 Task: Search for the best food truck rallies in Minneapolis, Minnesota.
Action: Mouse moved to (120, 24)
Screenshot: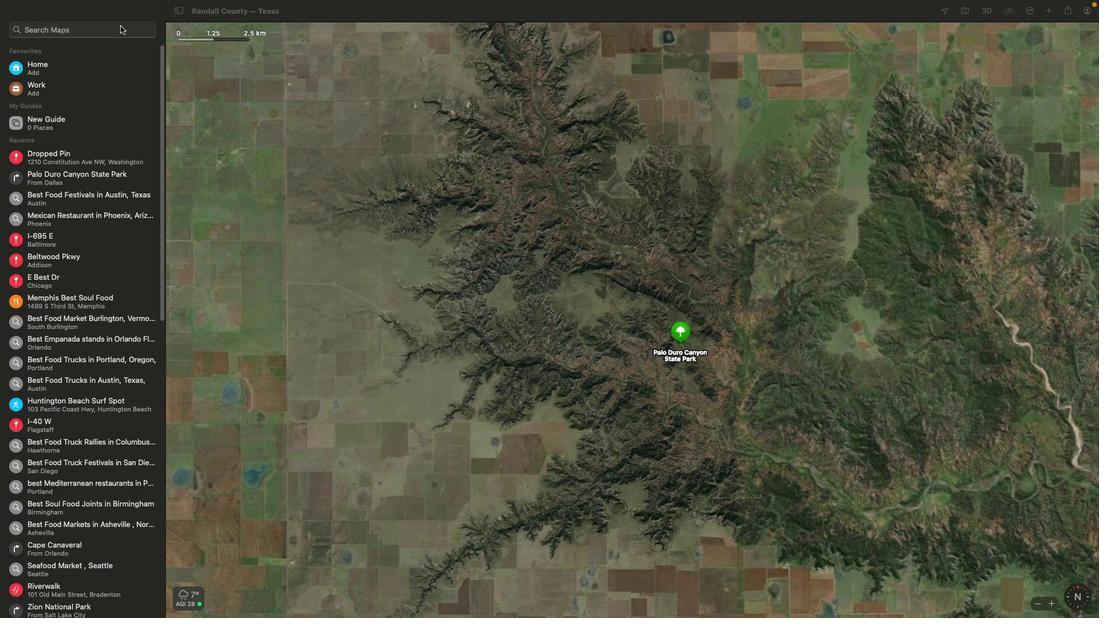 
Action: Mouse pressed left at (120, 24)
Screenshot: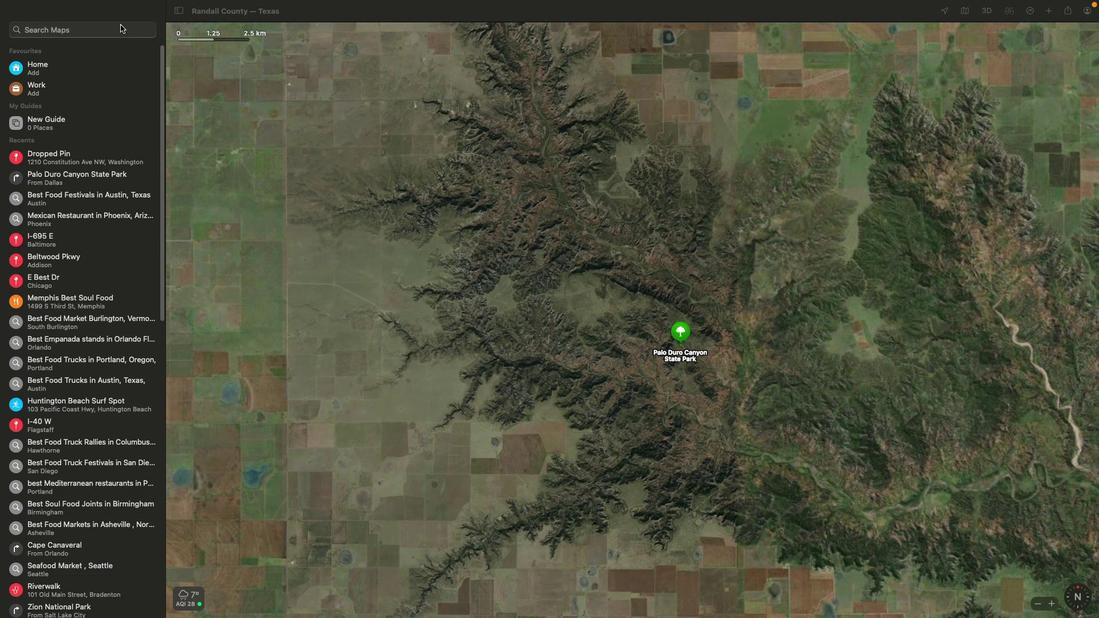 
Action: Key pressed Key.shift'B''e''s''t'Key.spaceKey.shift'F''o''o''d'Key.spaceKey.shift'T''r''u''c''k'Key.spaceKey.shift'R''a''l''l''i''e''s'Key.space'i''n'Key.spaceKey.shift'M''i''n''n''e''a''p''o''l''i''s''\x03'
Screenshot: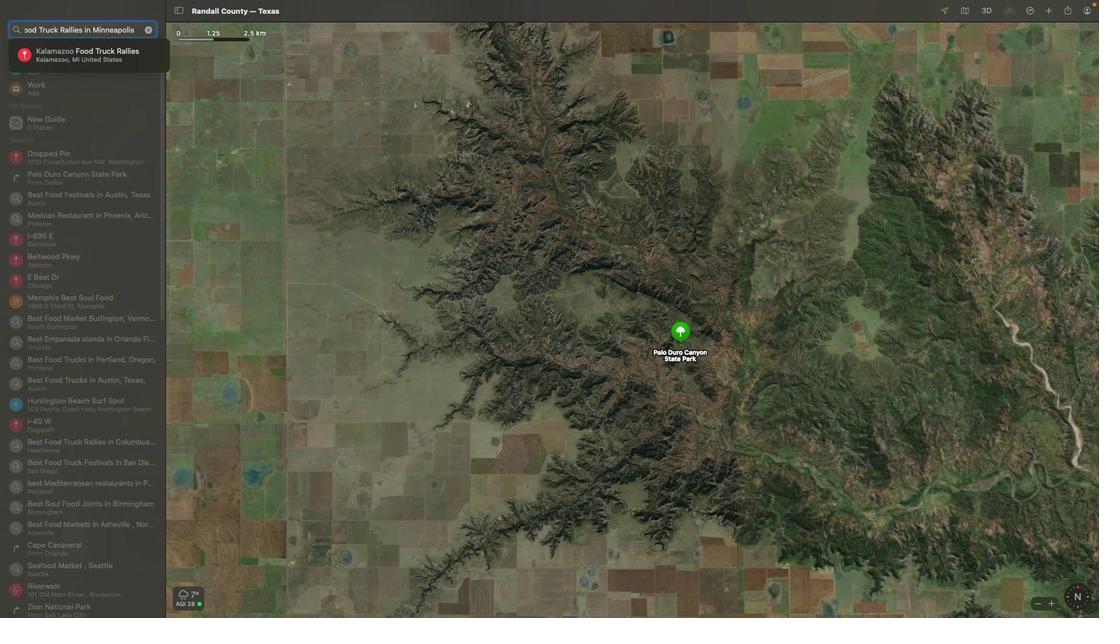 
Action: Mouse moved to (88, 67)
Screenshot: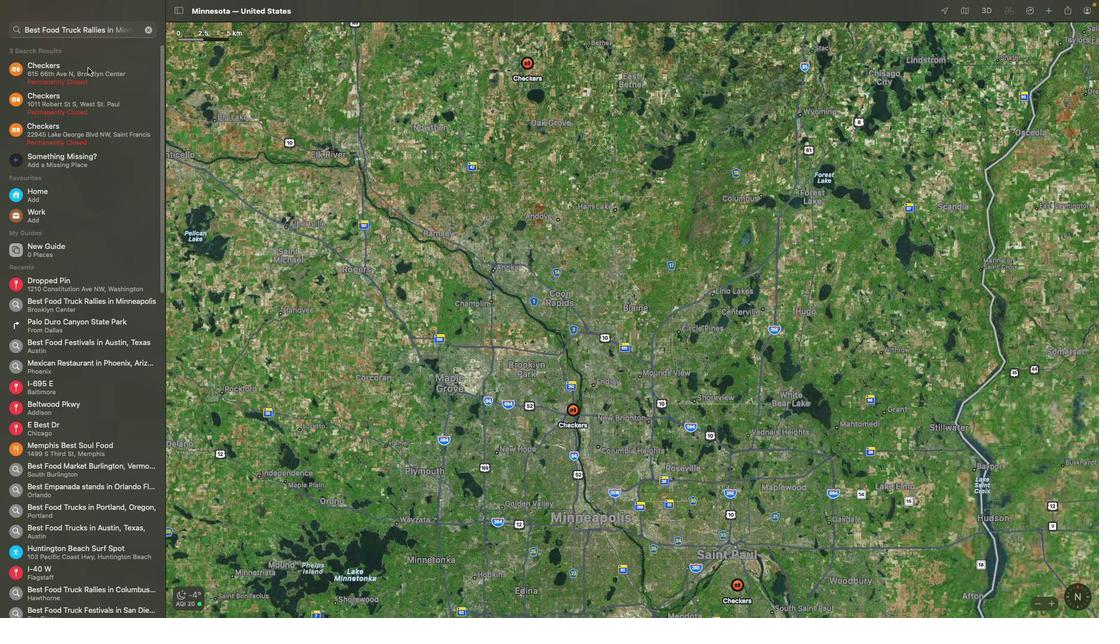 
Action: Mouse pressed left at (88, 67)
Screenshot: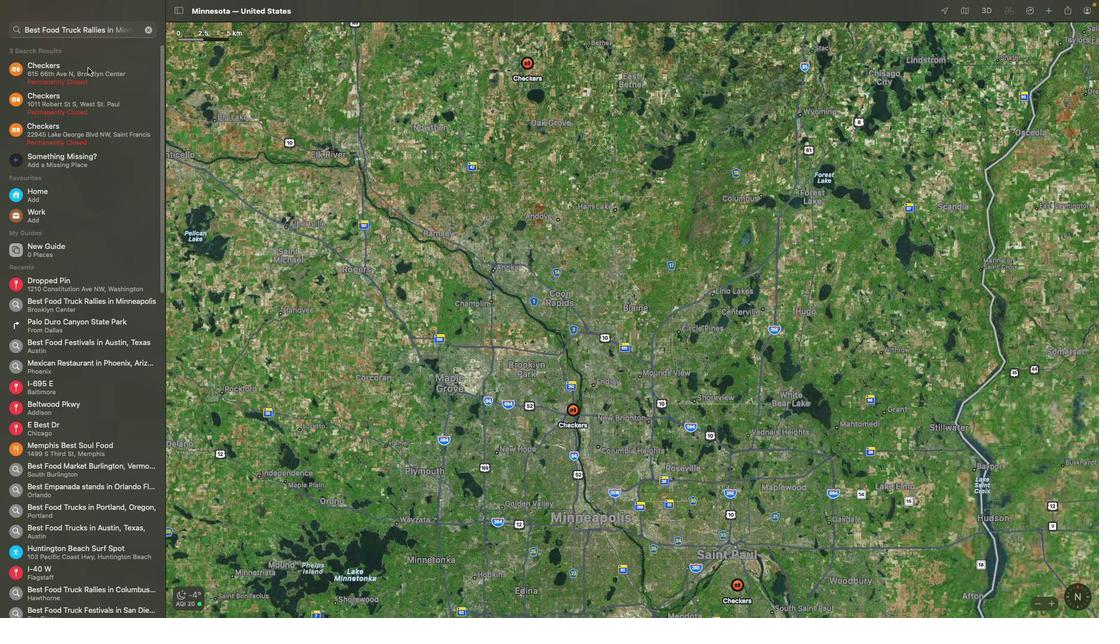
Action: Mouse moved to (80, 102)
Screenshot: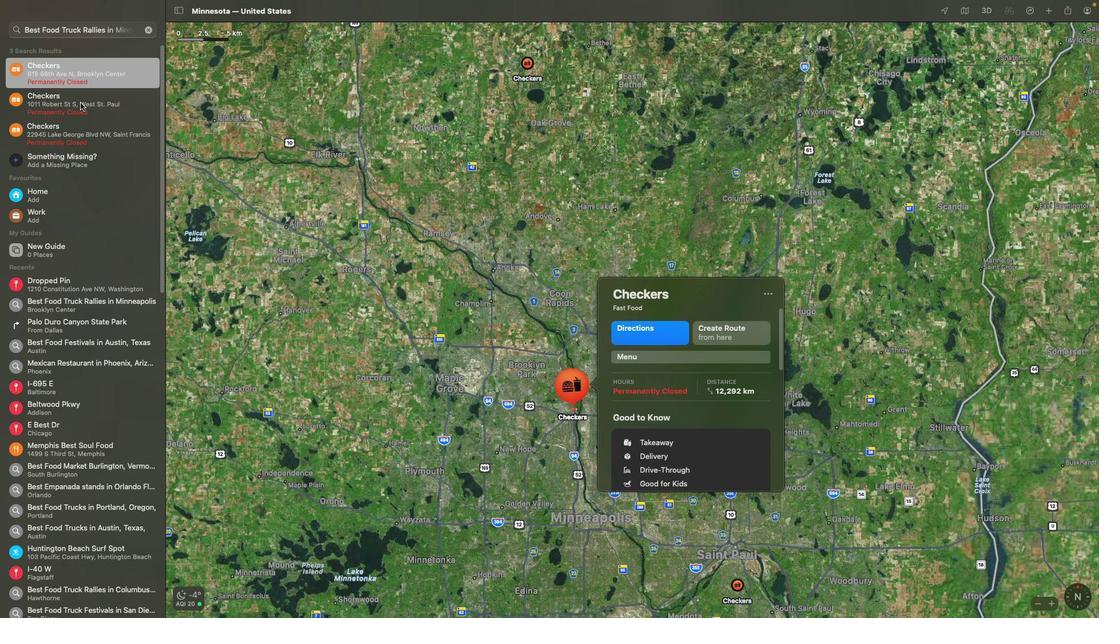 
Action: Mouse pressed left at (80, 102)
Screenshot: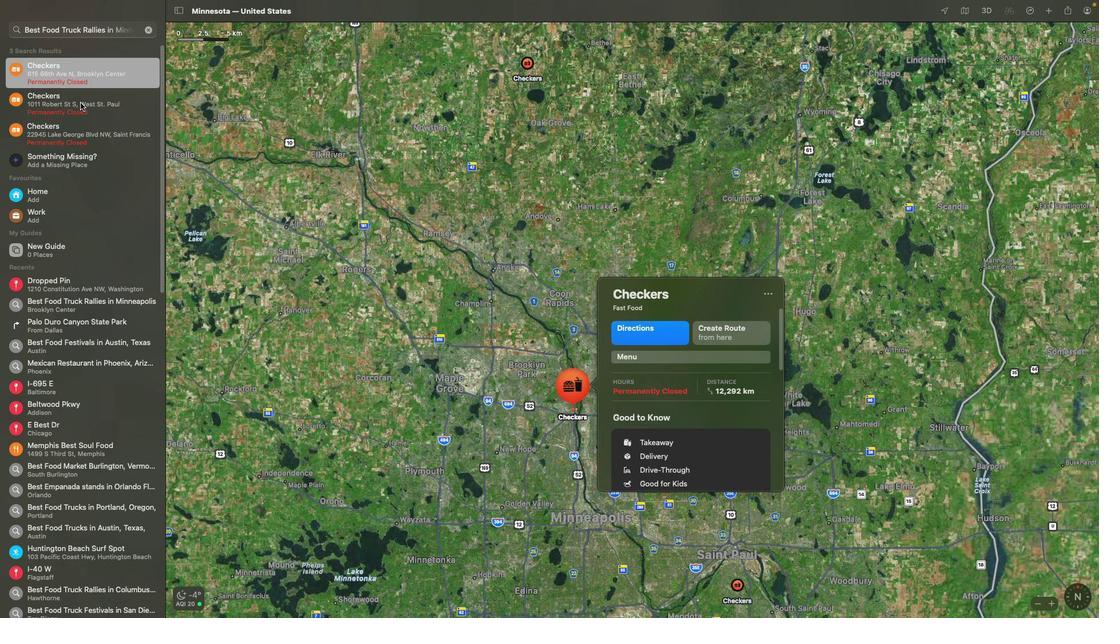 
Action: Mouse moved to (71, 127)
Screenshot: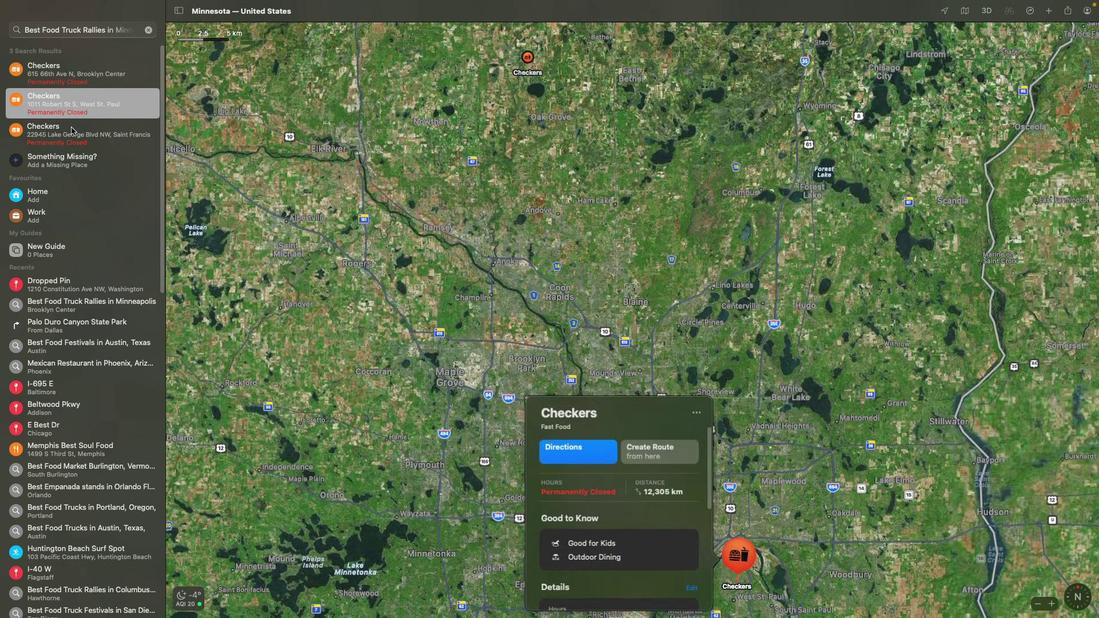 
Action: Mouse pressed left at (71, 127)
Screenshot: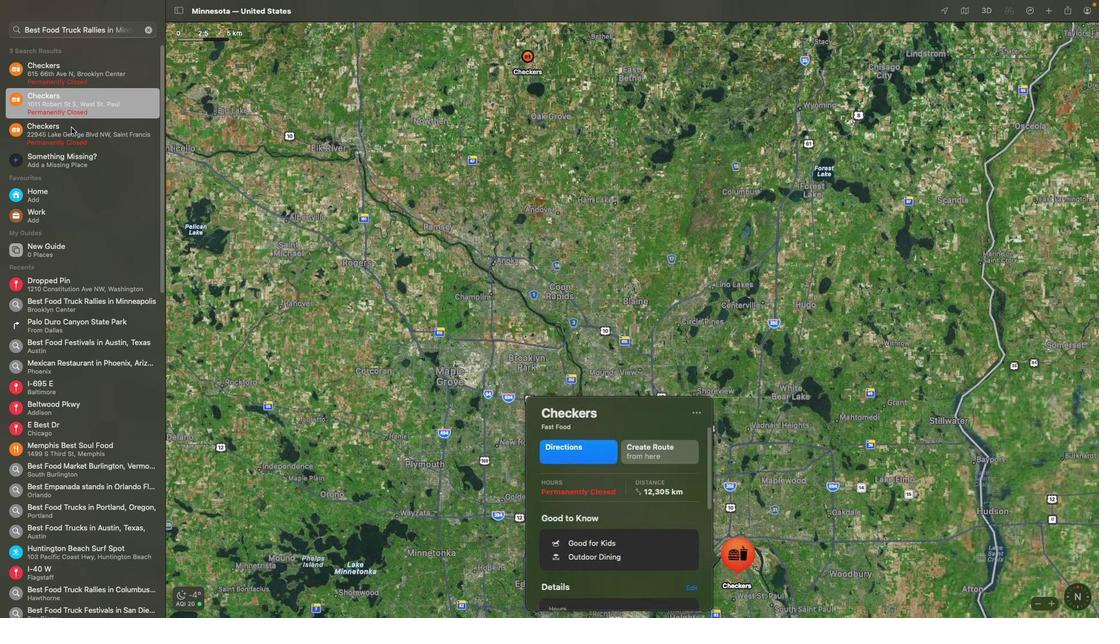 
Action: Mouse moved to (573, 372)
Screenshot: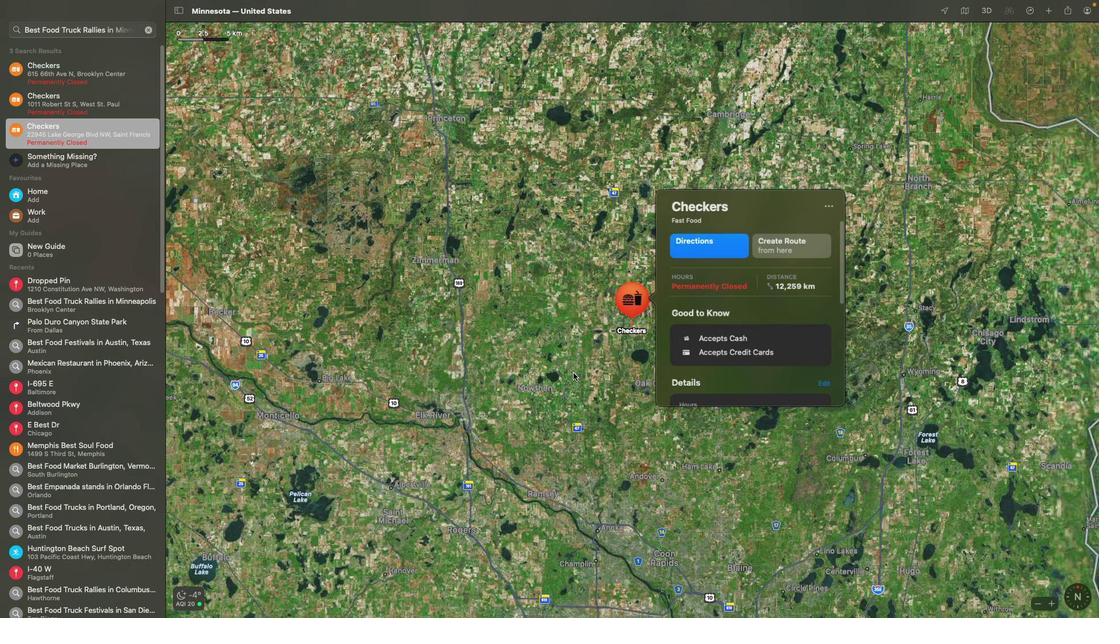 
Action: Mouse scrolled (573, 372) with delta (0, 0)
Screenshot: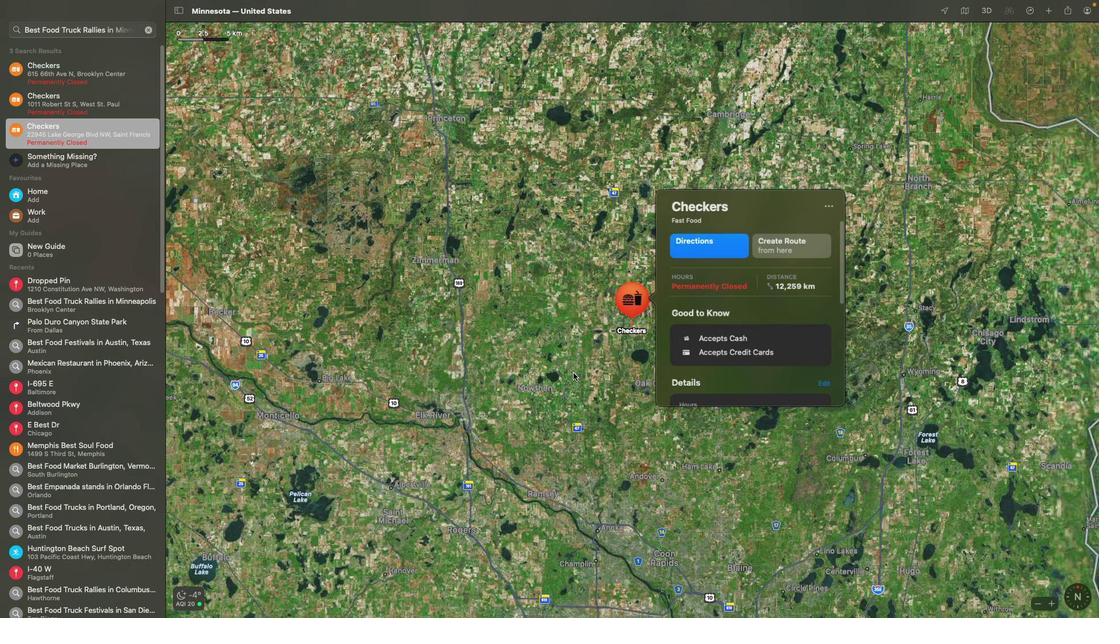 
Action: Mouse scrolled (573, 372) with delta (0, 0)
Screenshot: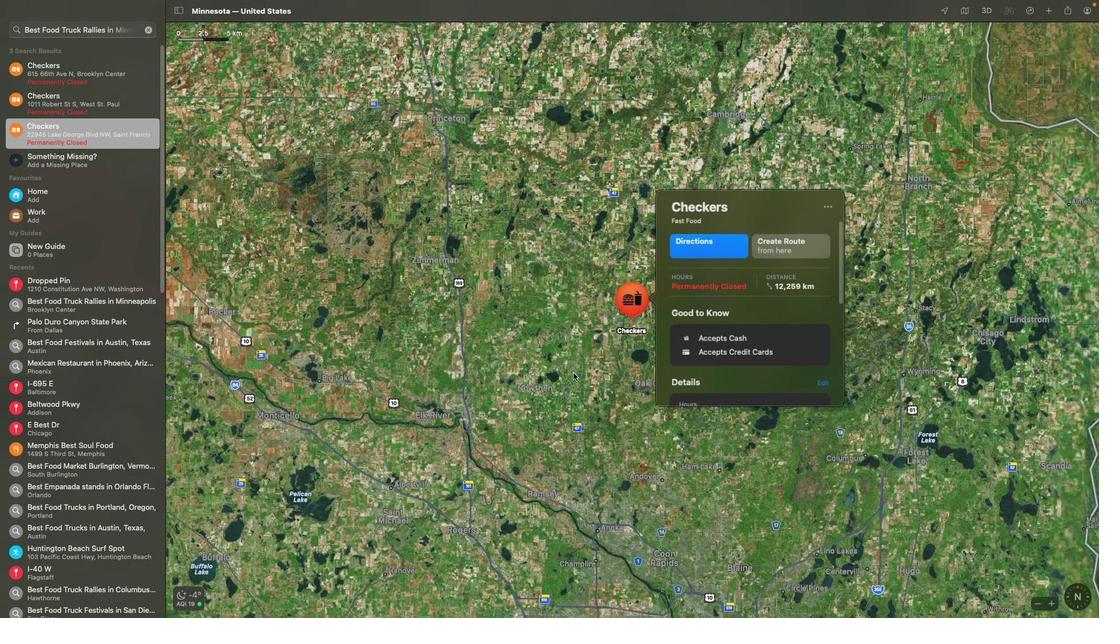 
Action: Mouse scrolled (573, 372) with delta (0, -2)
Screenshot: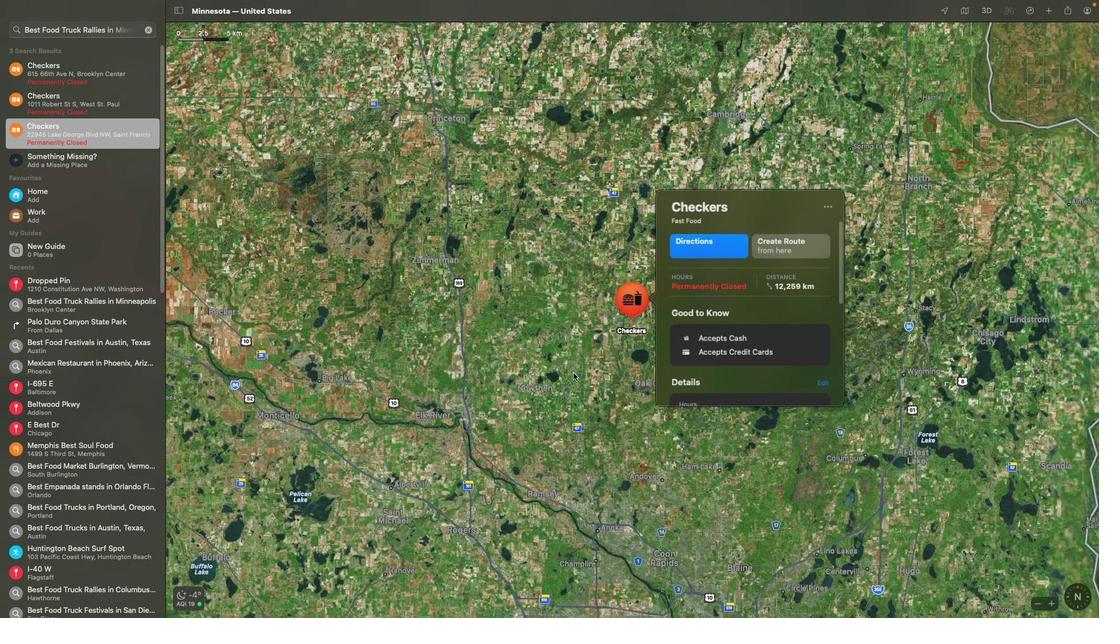 
Action: Mouse scrolled (573, 372) with delta (0, -2)
Screenshot: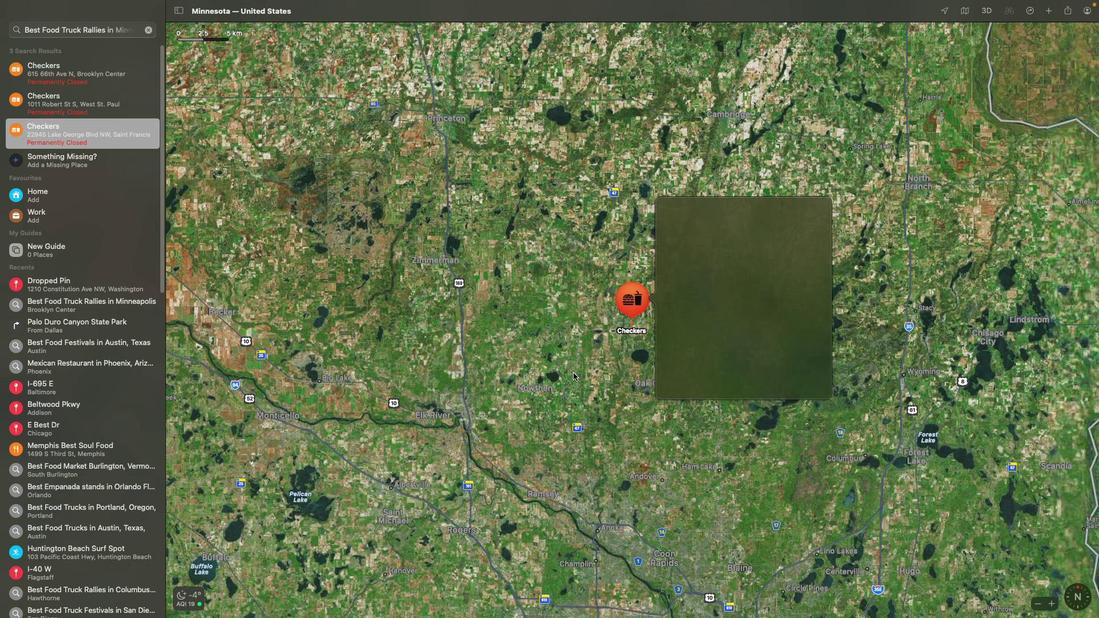 
Action: Mouse scrolled (573, 372) with delta (0, -3)
Screenshot: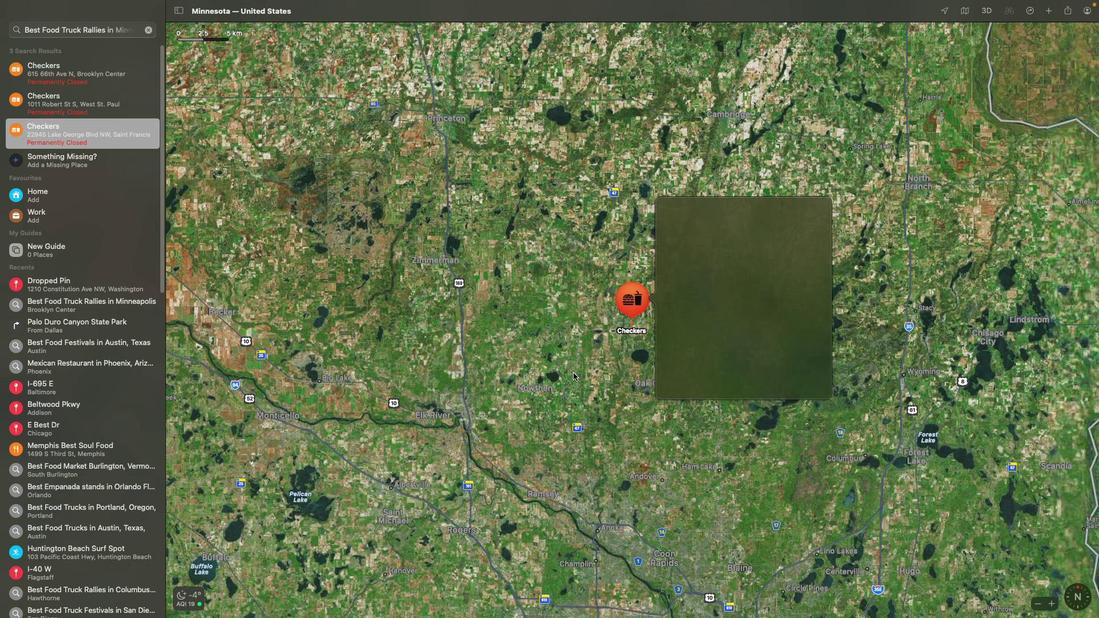 
Action: Mouse scrolled (573, 372) with delta (0, -4)
Screenshot: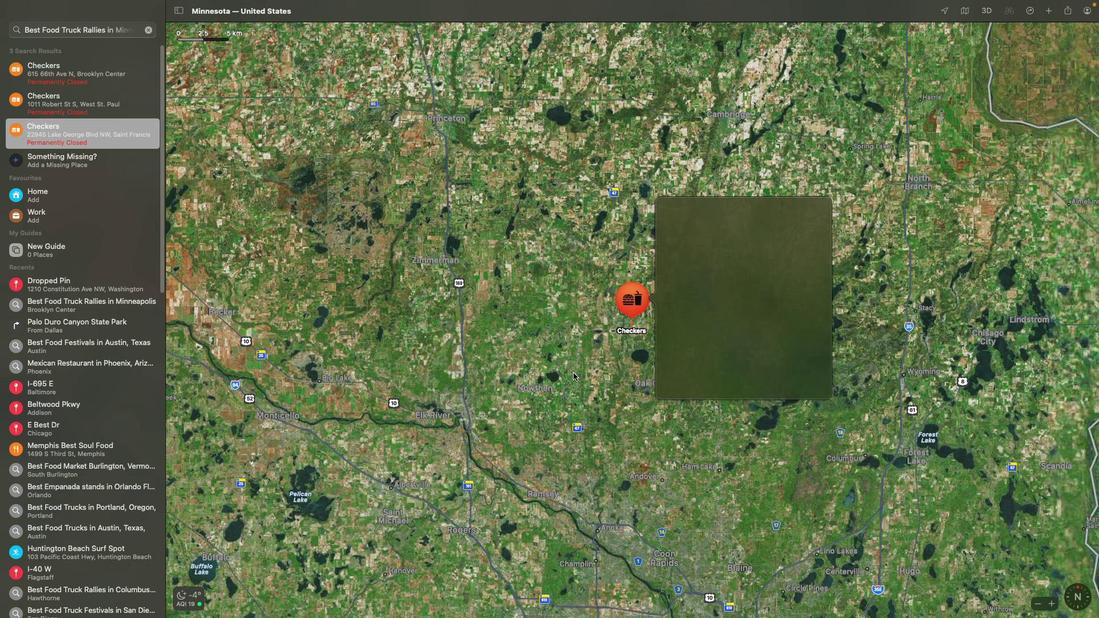 
Action: Mouse scrolled (573, 372) with delta (0, 0)
Screenshot: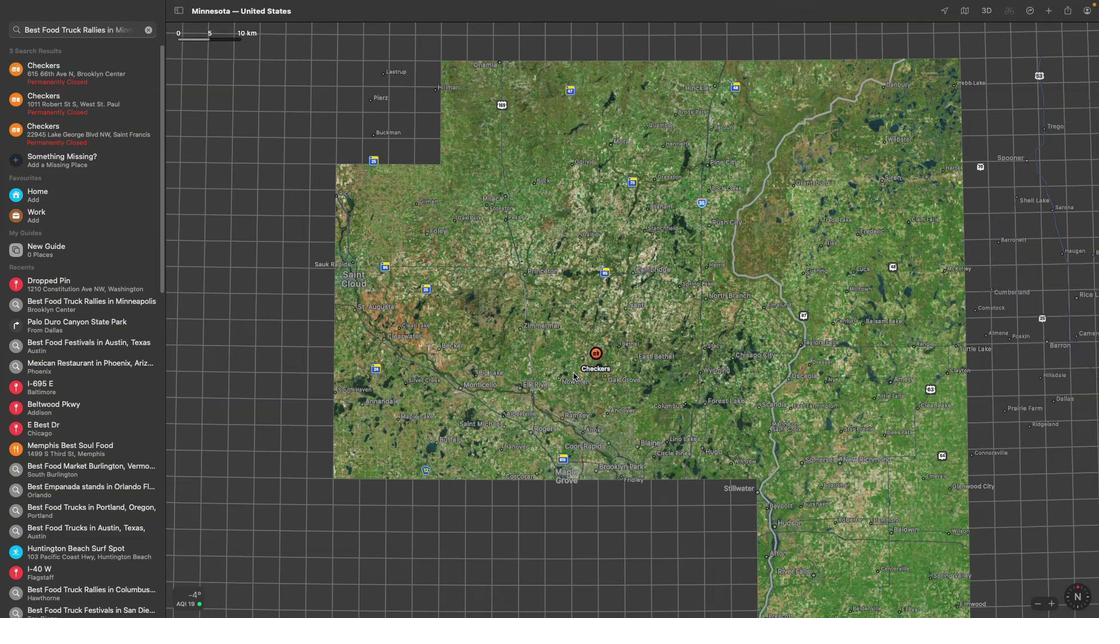
Action: Mouse scrolled (573, 372) with delta (0, 0)
Screenshot: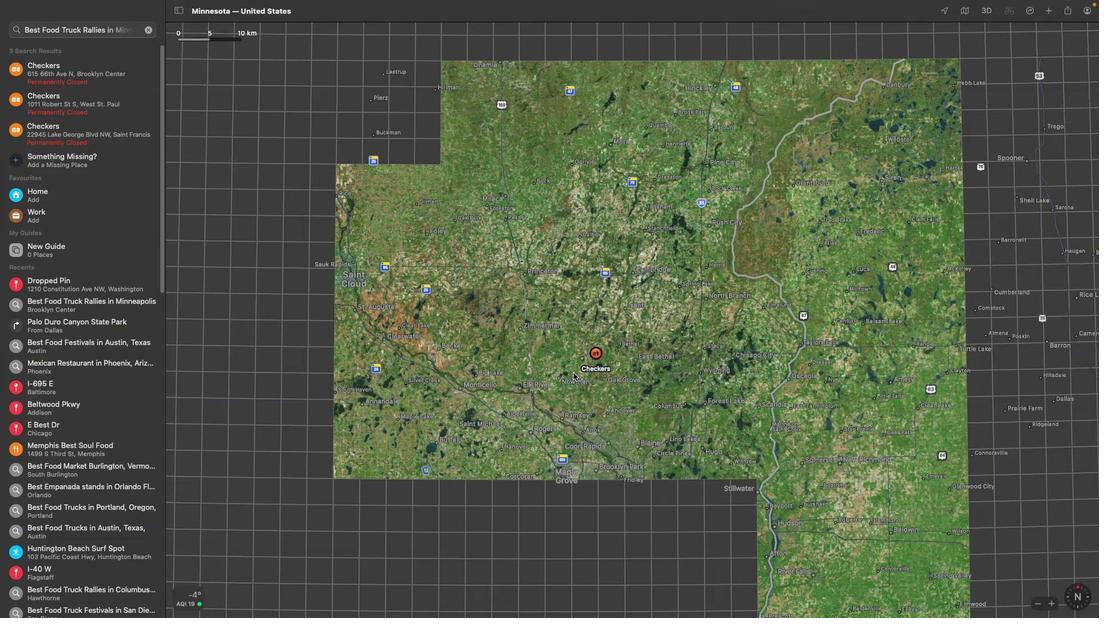
Action: Mouse scrolled (573, 372) with delta (0, -1)
Screenshot: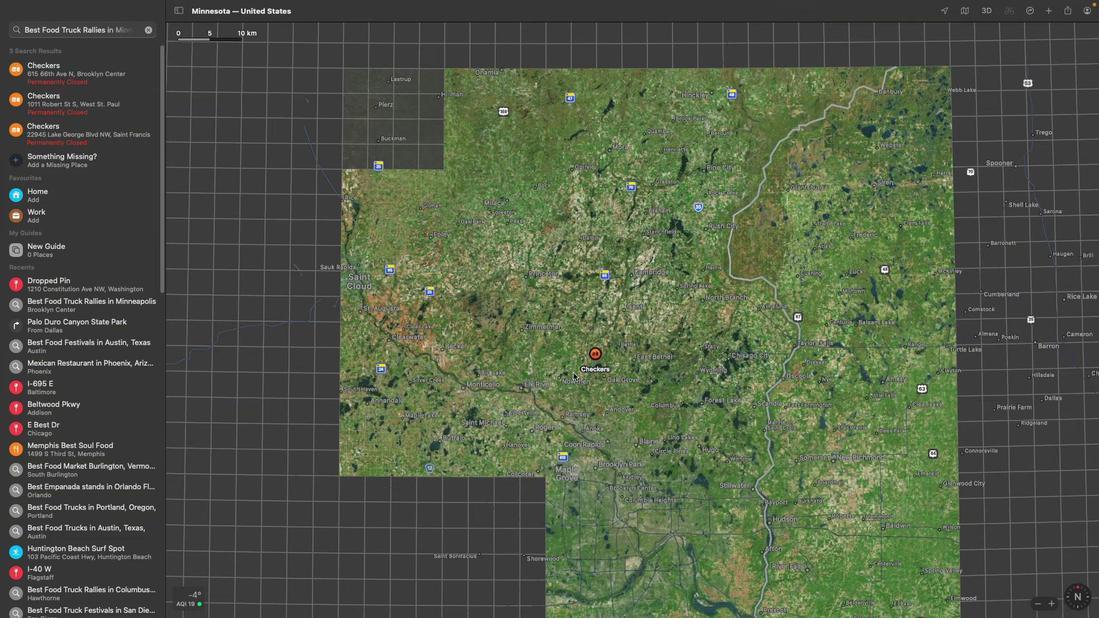 
